 Task: For heading Arial black with underline.  font size for heading18,  'Change the font style of data to'Calibri.  and font size to 9,  Change the alignment of both headline & data to Align center.  In the sheet  EvaluationSalesByProduct
Action: Mouse moved to (17, 113)
Screenshot: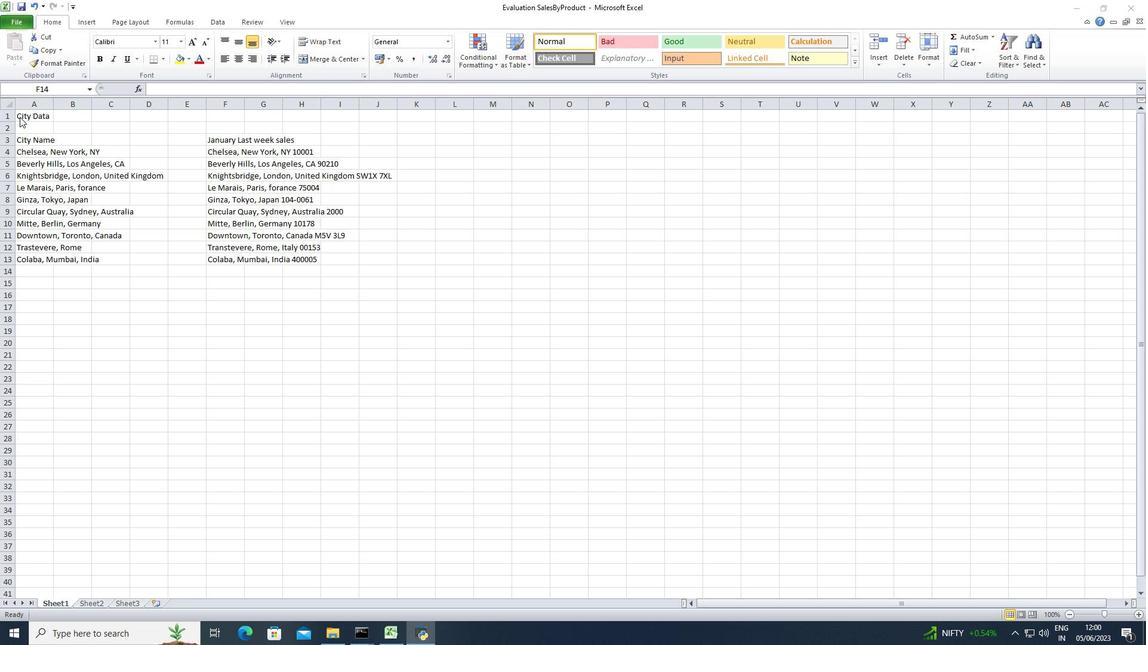 
Action: Mouse pressed left at (17, 113)
Screenshot: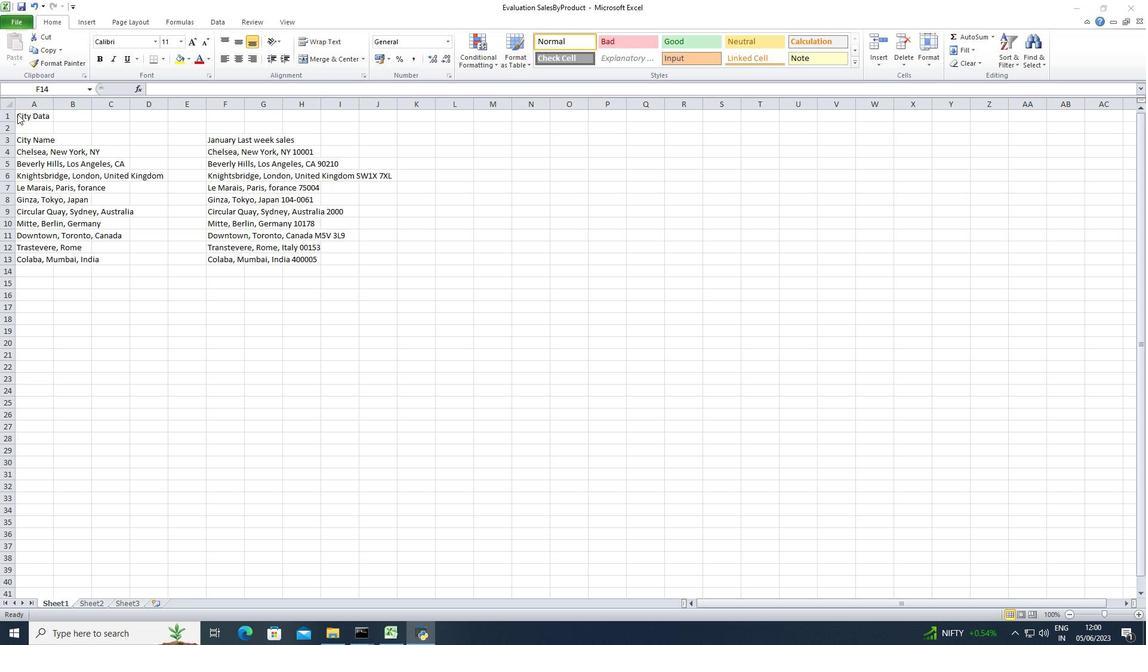 
Action: Mouse moved to (21, 115)
Screenshot: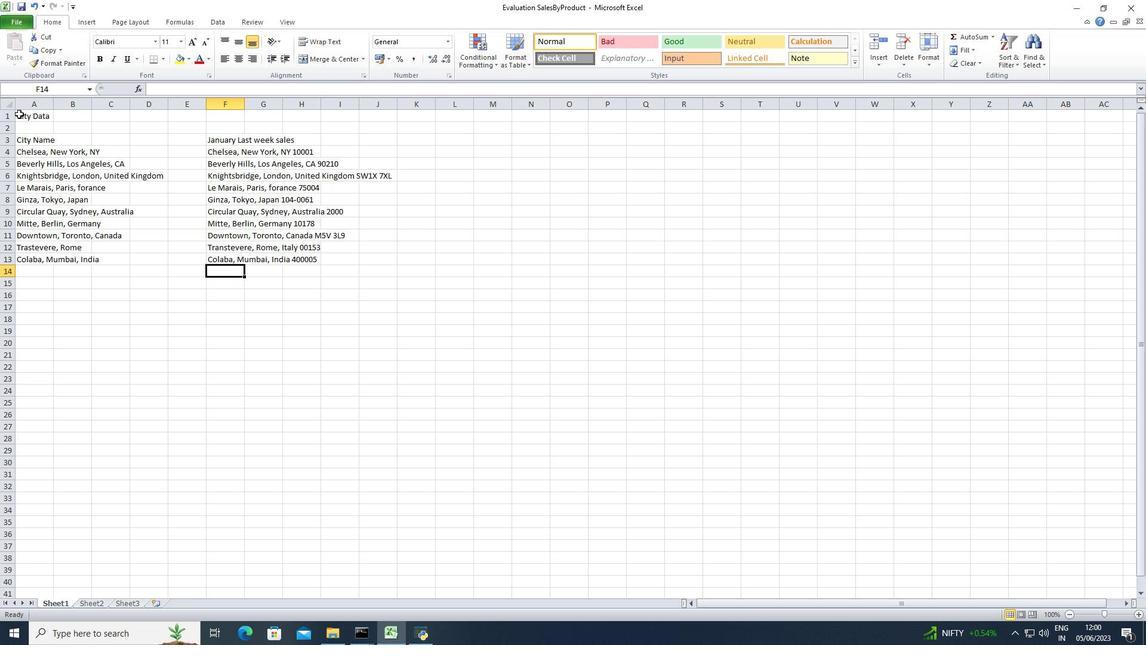 
Action: Mouse pressed left at (21, 115)
Screenshot: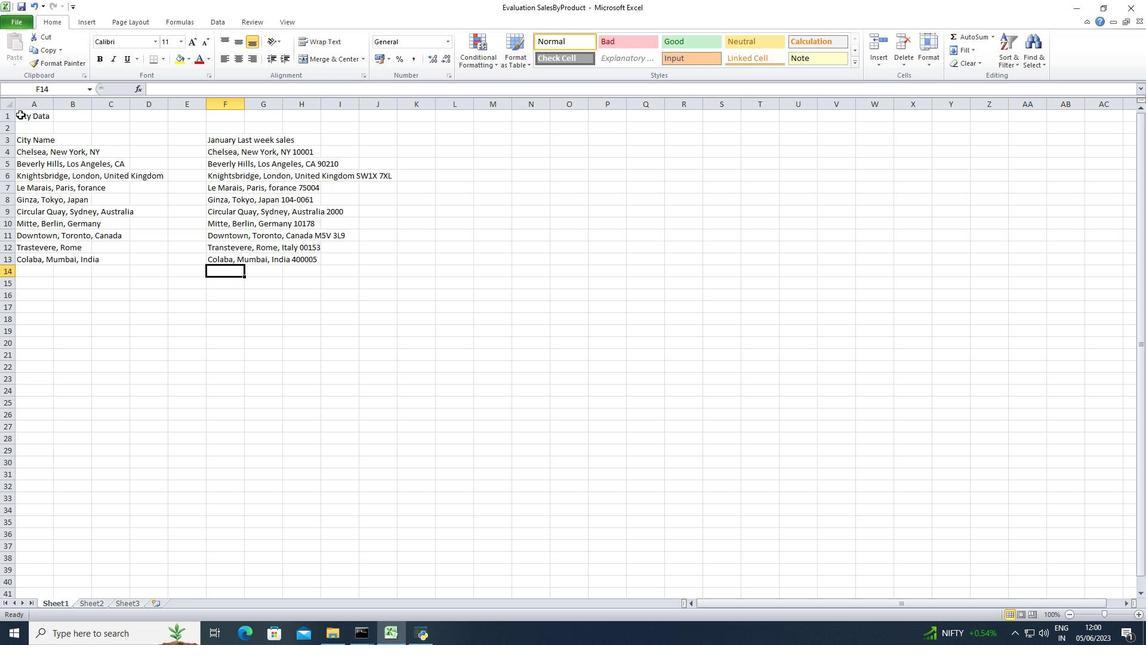 
Action: Mouse pressed left at (21, 115)
Screenshot: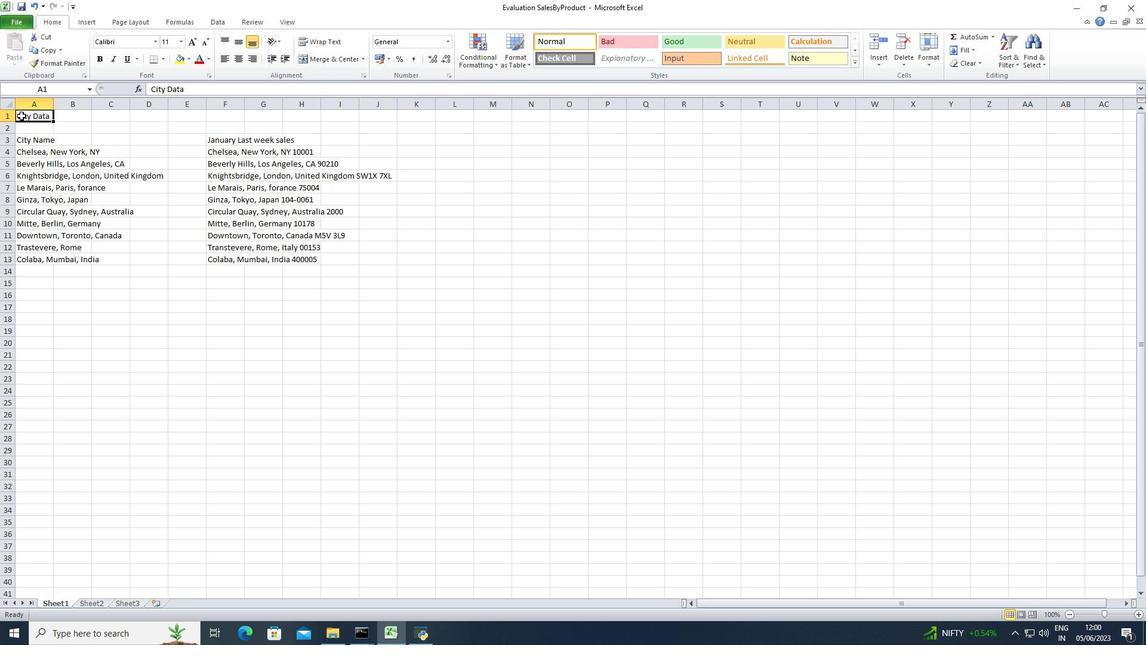 
Action: Mouse moved to (63, 118)
Screenshot: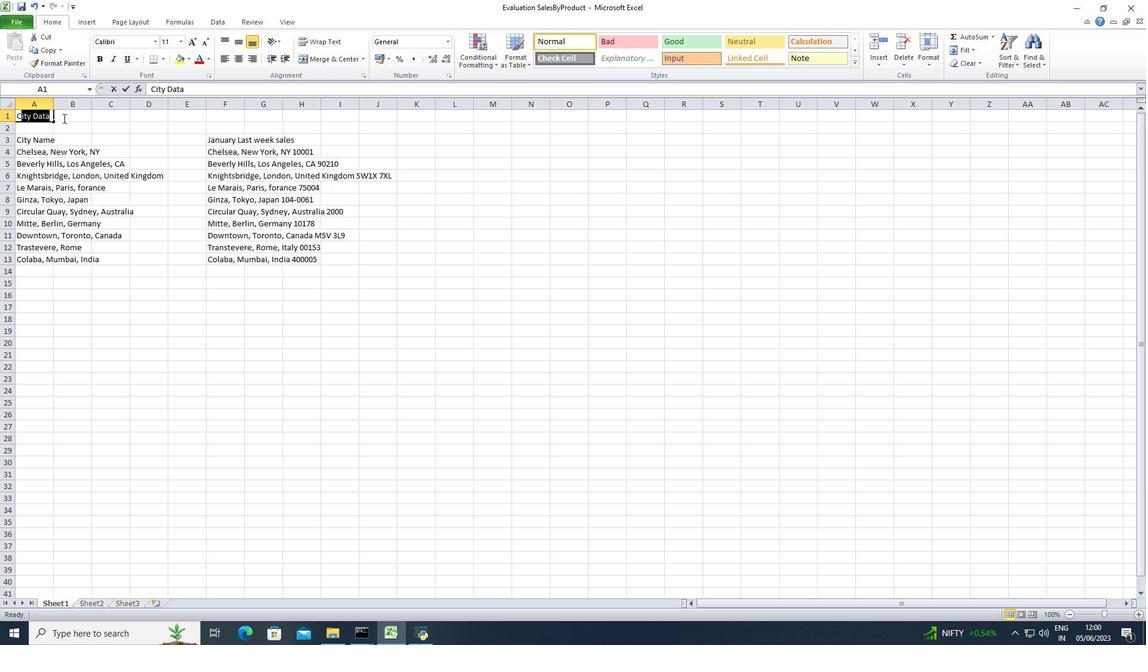 
Action: Mouse pressed left at (63, 118)
Screenshot: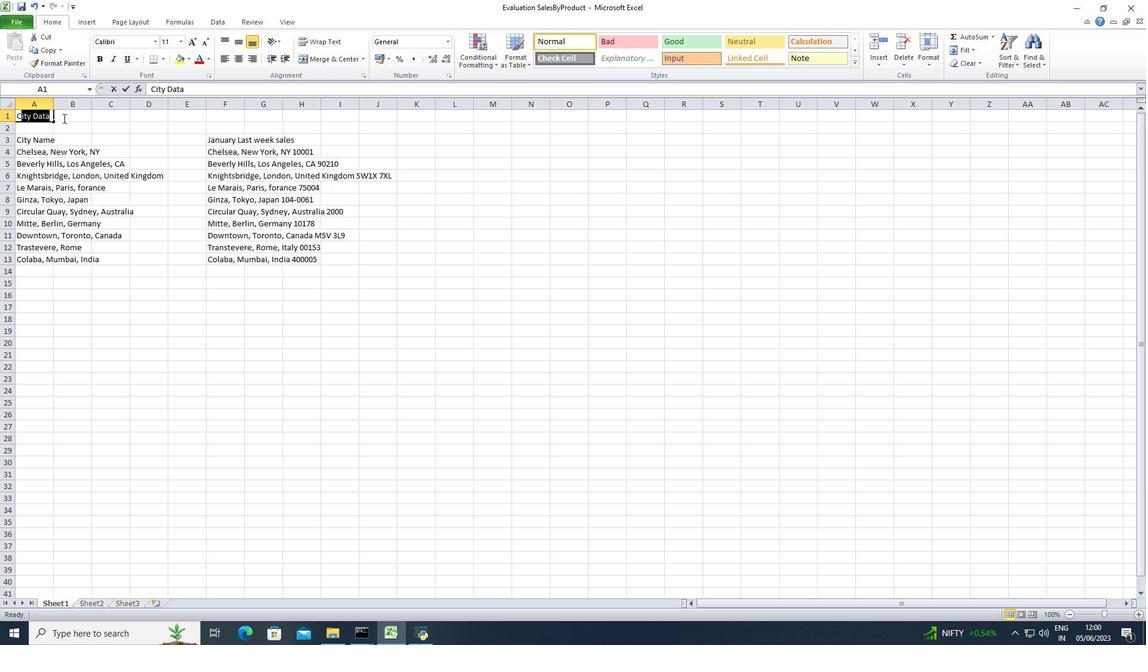 
Action: Mouse moved to (25, 118)
Screenshot: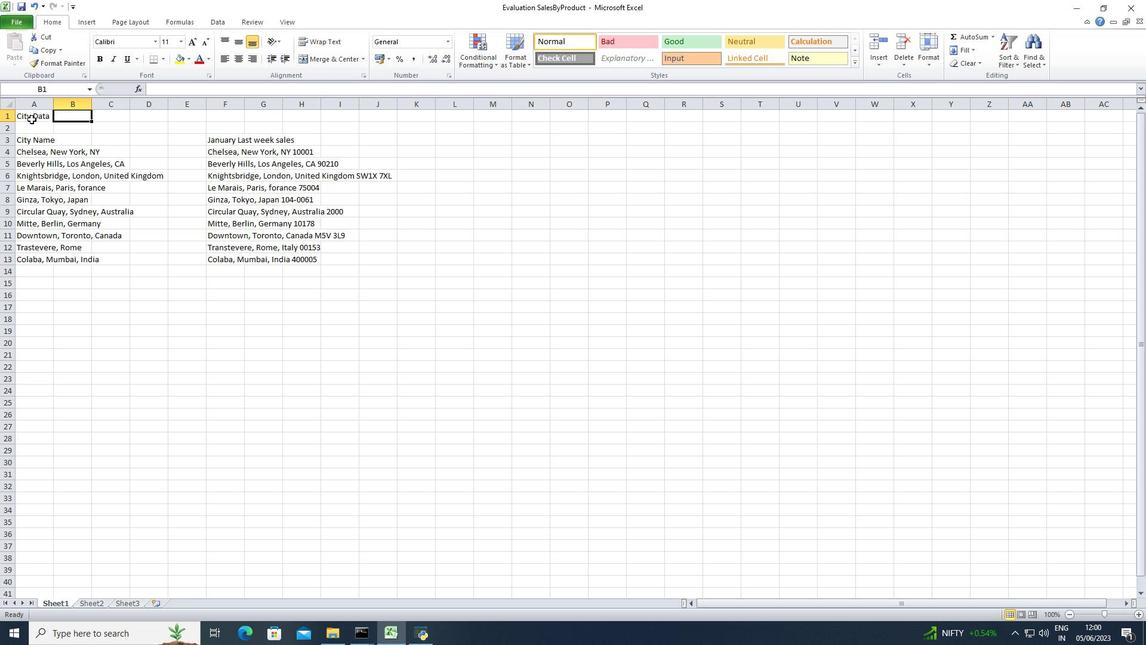 
Action: Mouse pressed left at (25, 118)
Screenshot: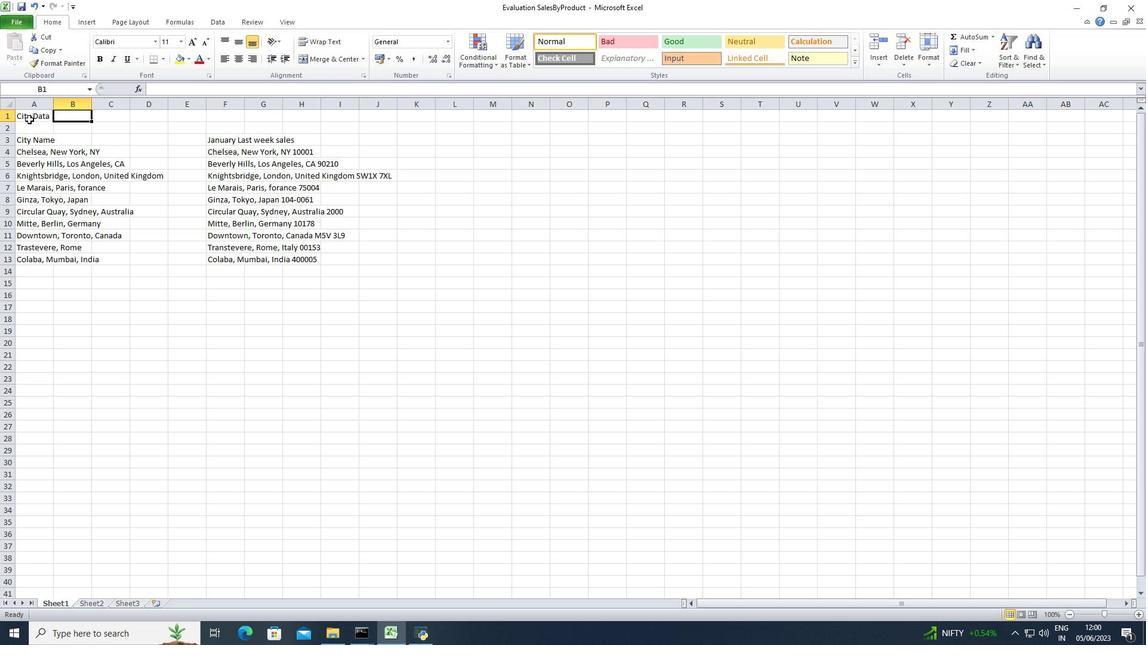 
Action: Mouse moved to (118, 41)
Screenshot: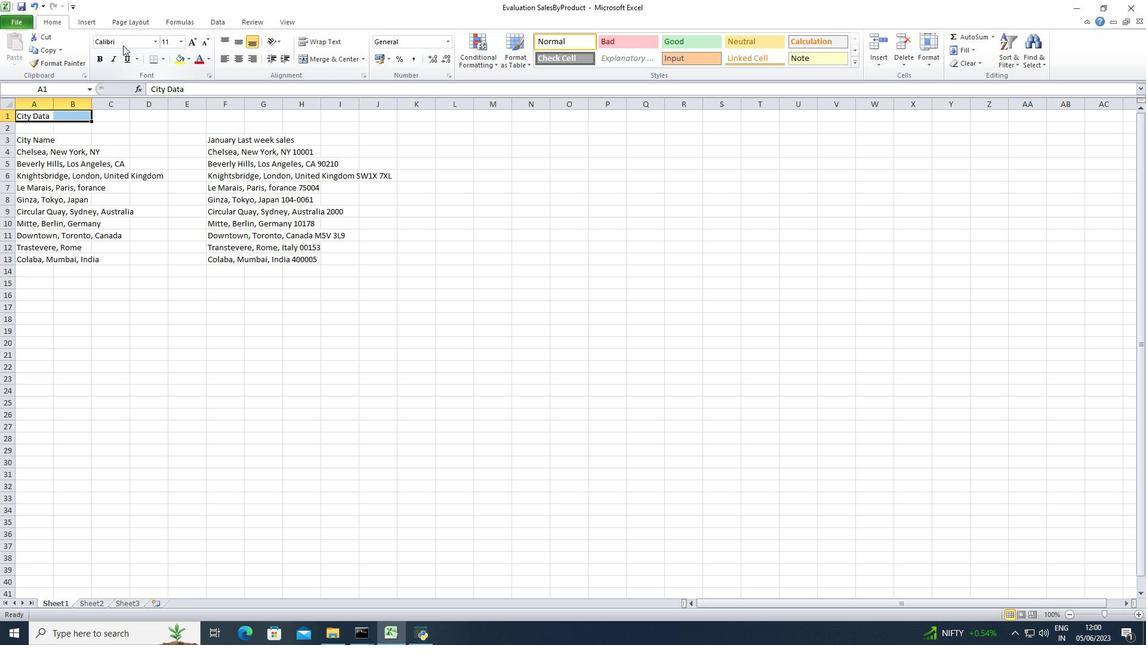 
Action: Mouse pressed left at (118, 41)
Screenshot: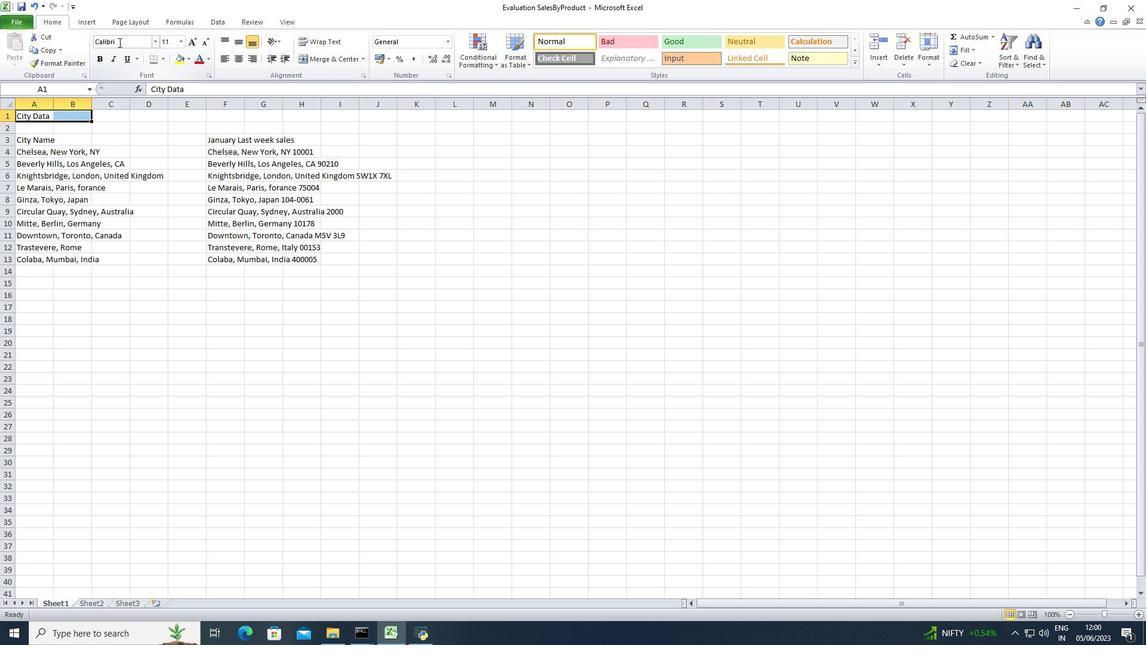 
Action: Key pressed <Key.shift>Arial<Key.space>balck<Key.enter>
Screenshot: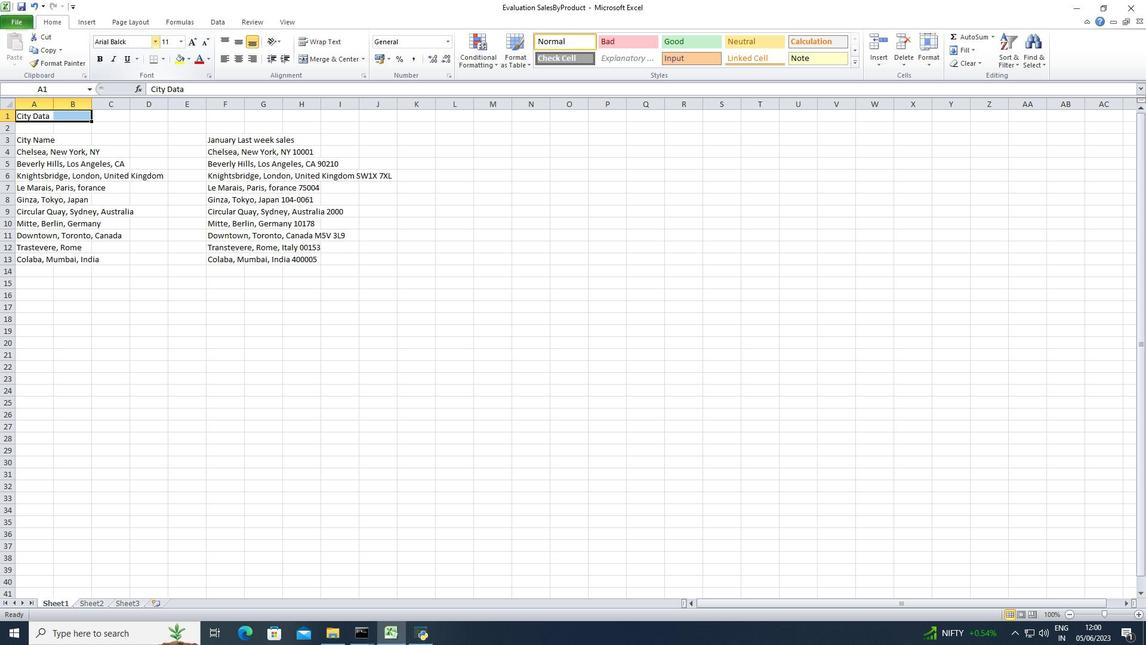 
Action: Mouse moved to (124, 53)
Screenshot: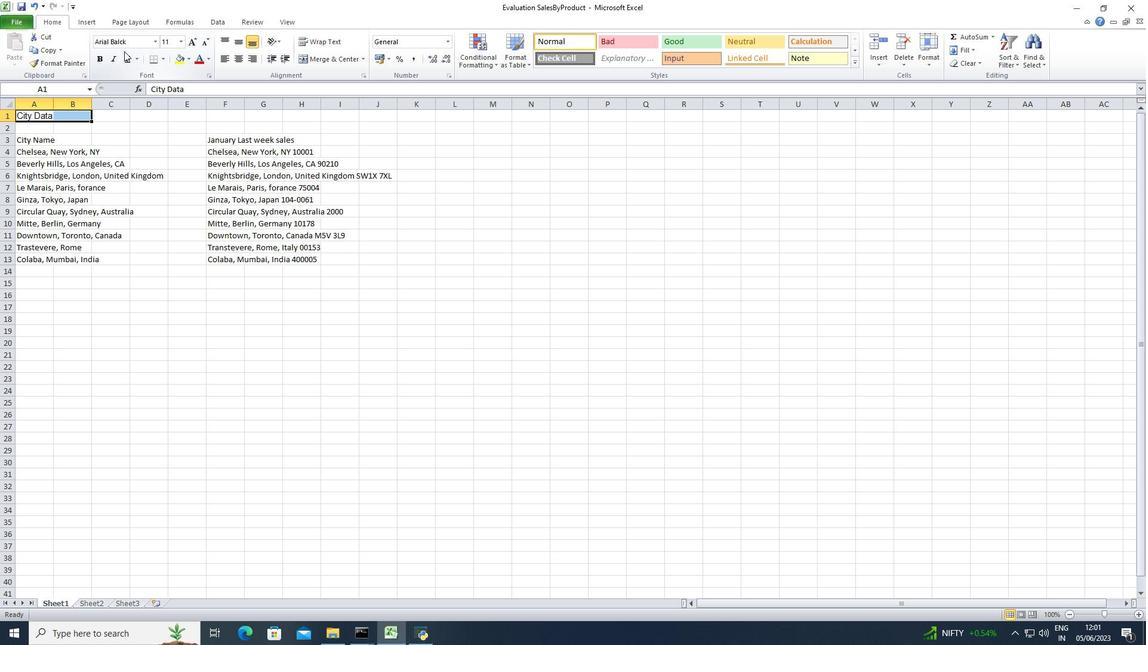 
Action: Mouse pressed left at (124, 53)
Screenshot: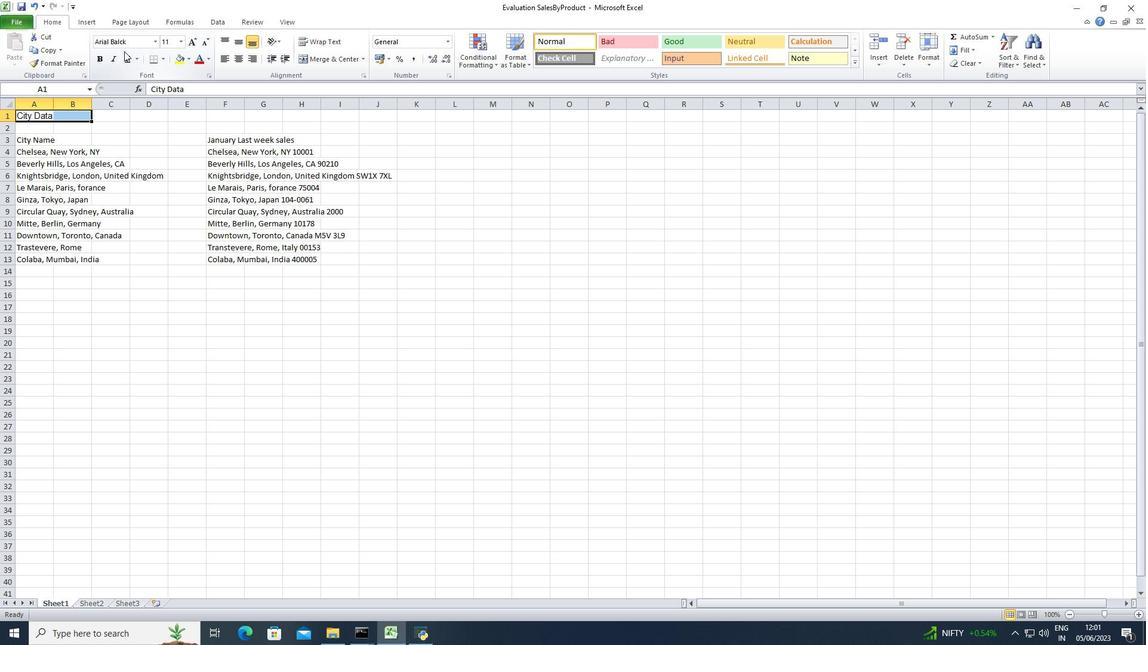 
Action: Mouse moved to (182, 38)
Screenshot: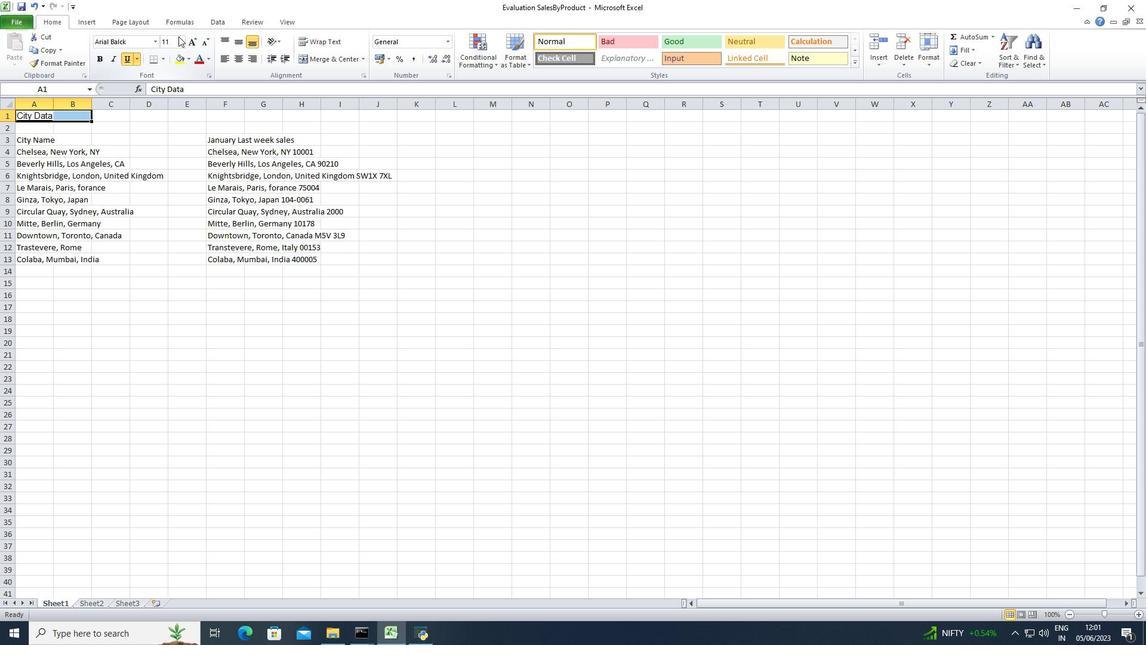
Action: Mouse pressed left at (182, 38)
Screenshot: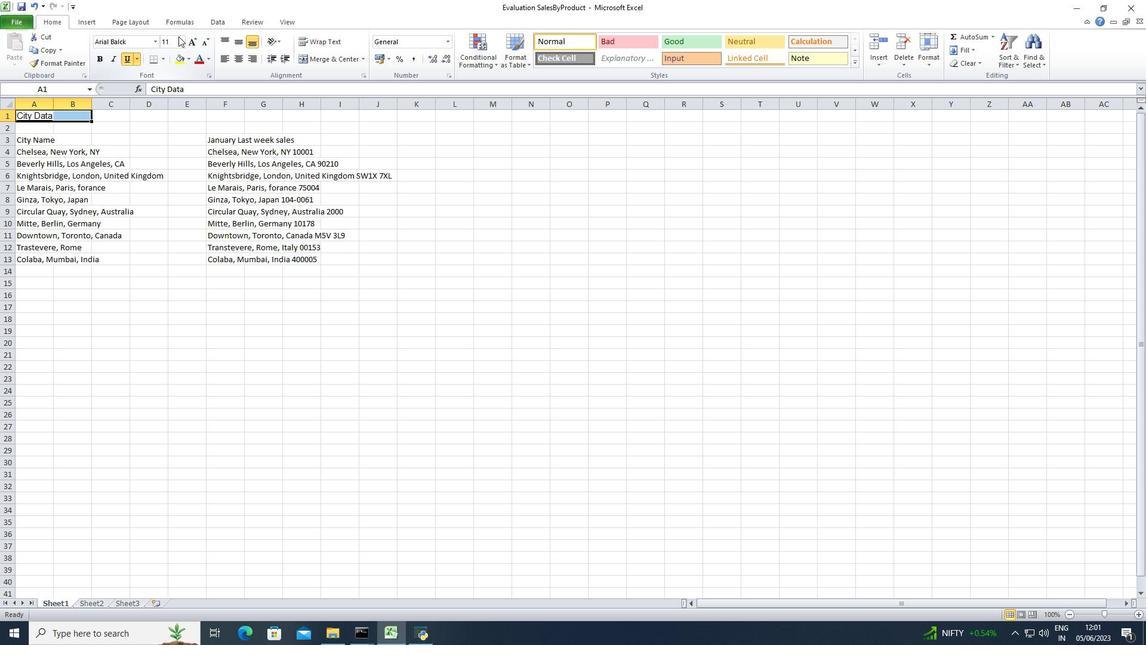 
Action: Mouse moved to (171, 121)
Screenshot: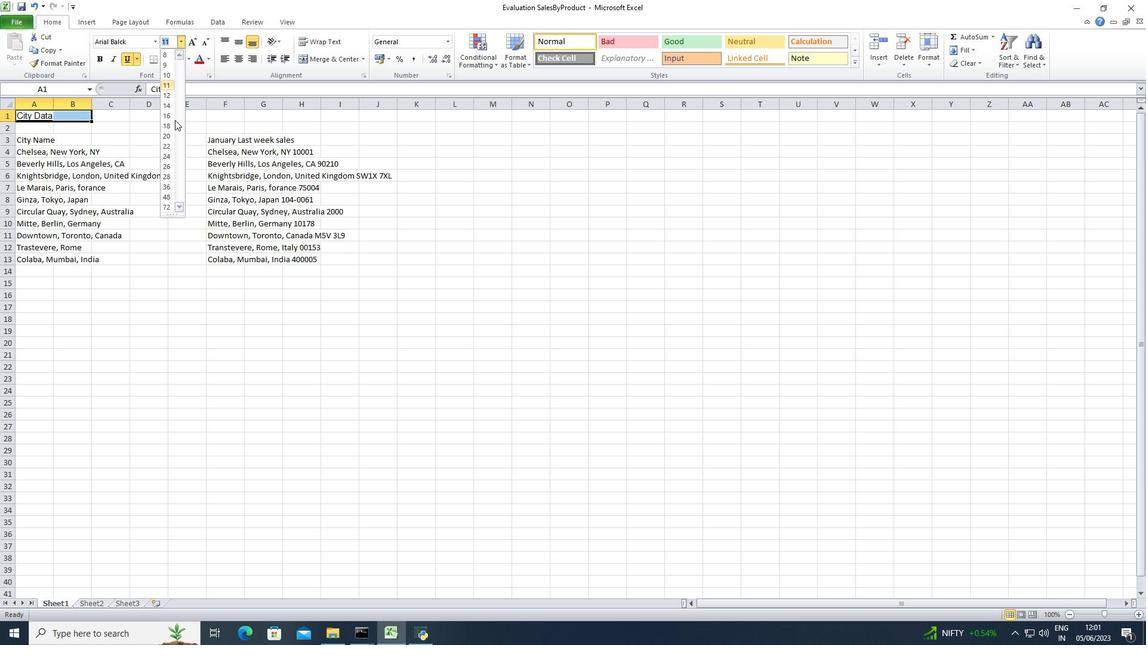 
Action: Mouse pressed left at (171, 121)
Screenshot: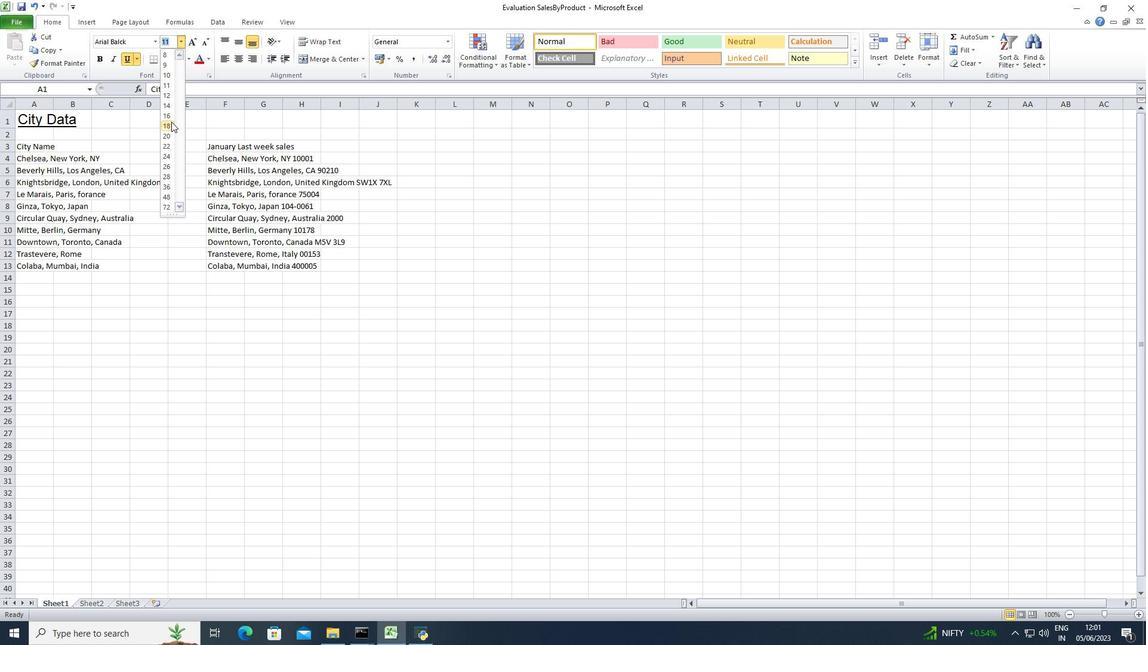 
Action: Mouse moved to (38, 148)
Screenshot: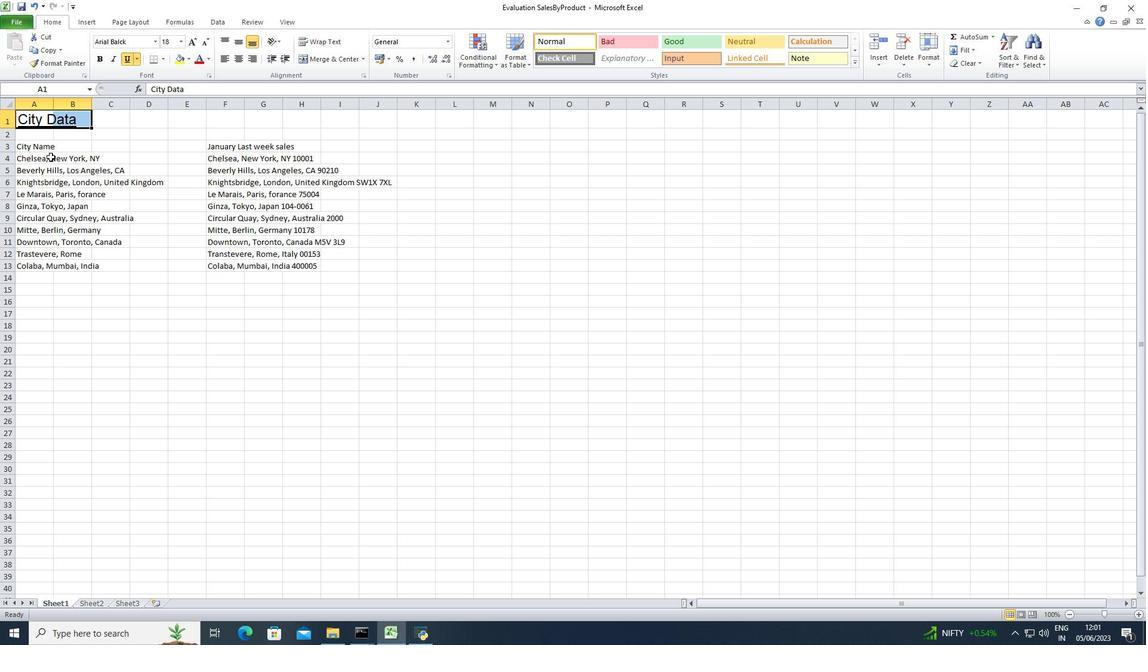 
Action: Mouse pressed left at (38, 148)
Screenshot: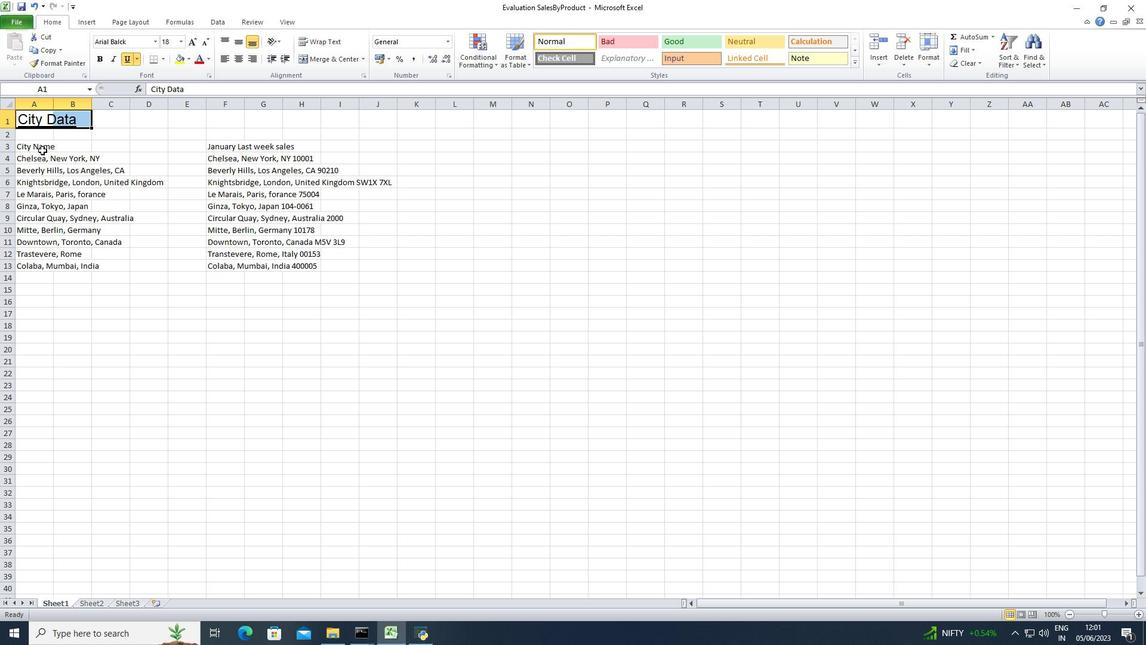 
Action: Mouse moved to (116, 44)
Screenshot: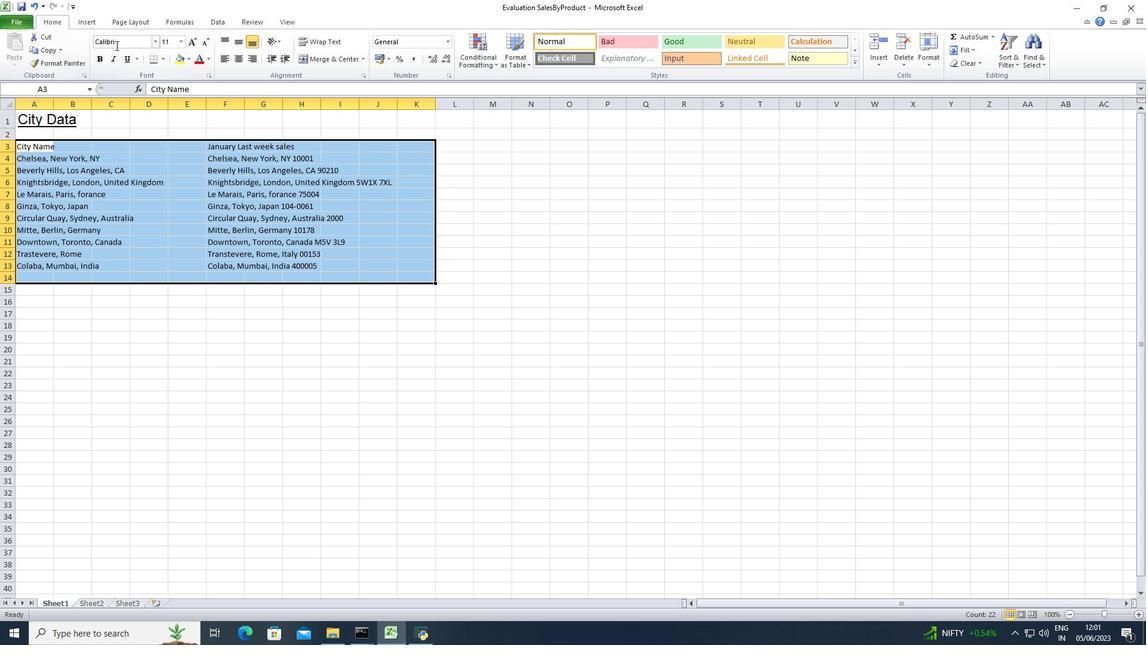 
Action: Mouse pressed left at (116, 44)
Screenshot: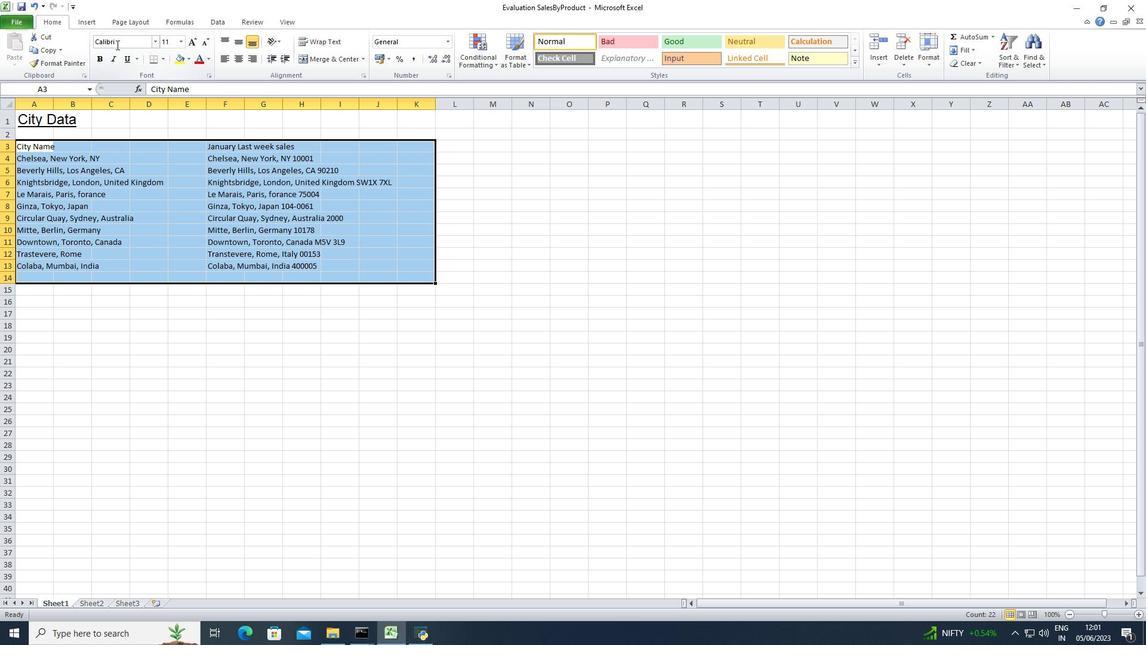 
Action: Key pressed <Key.enter>
Screenshot: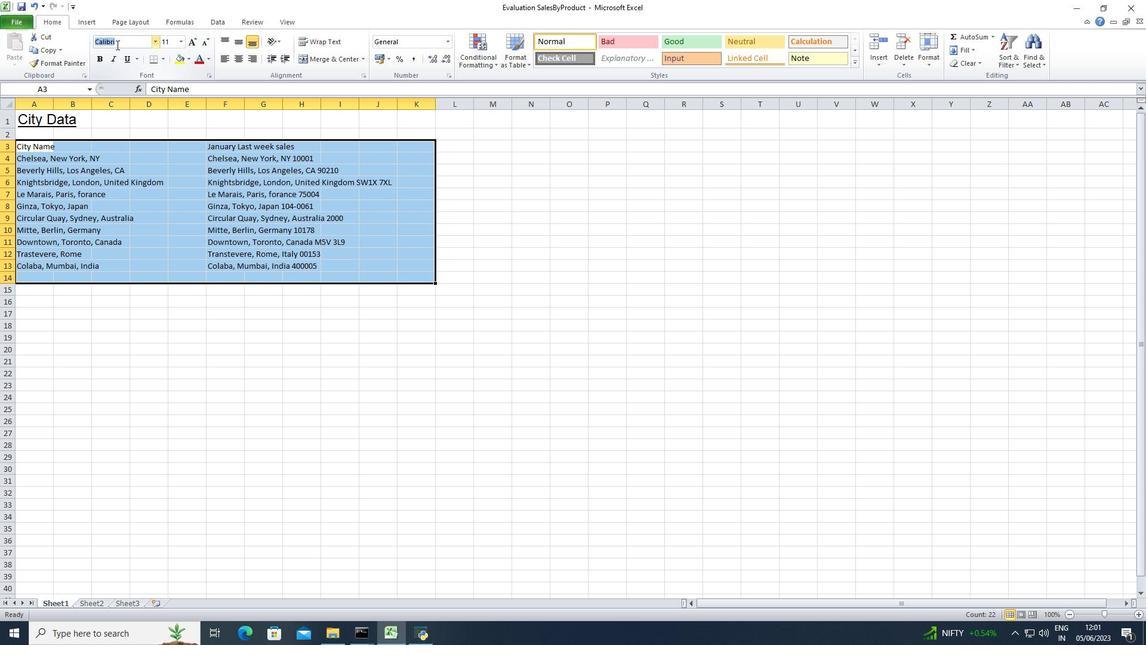 
Action: Mouse moved to (180, 39)
Screenshot: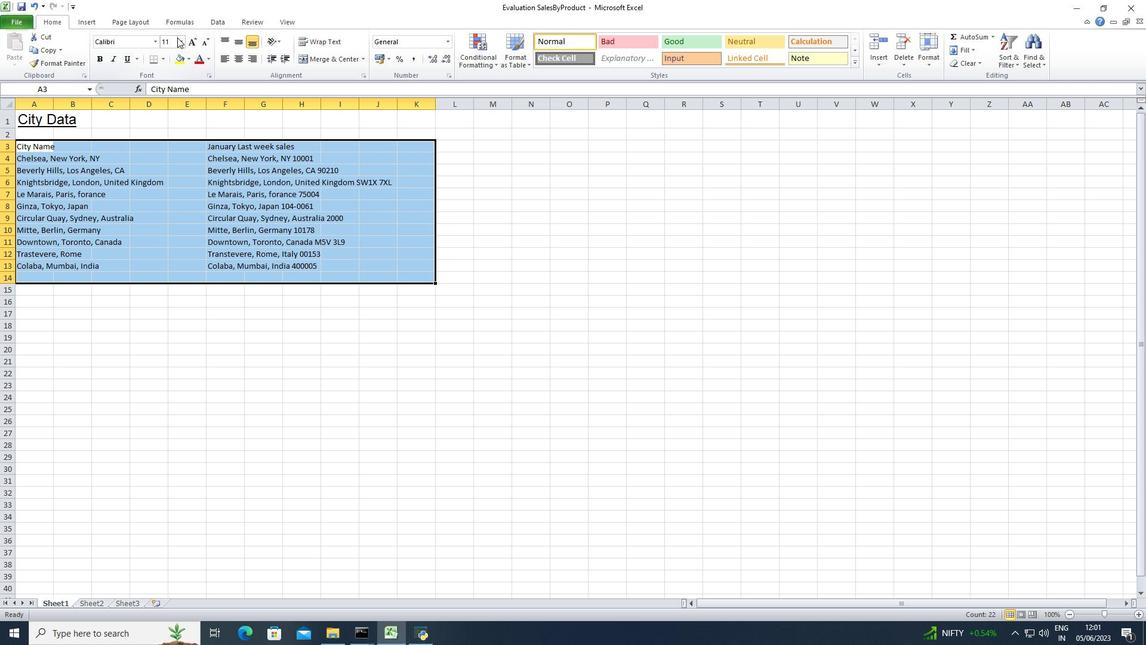 
Action: Mouse pressed left at (180, 39)
Screenshot: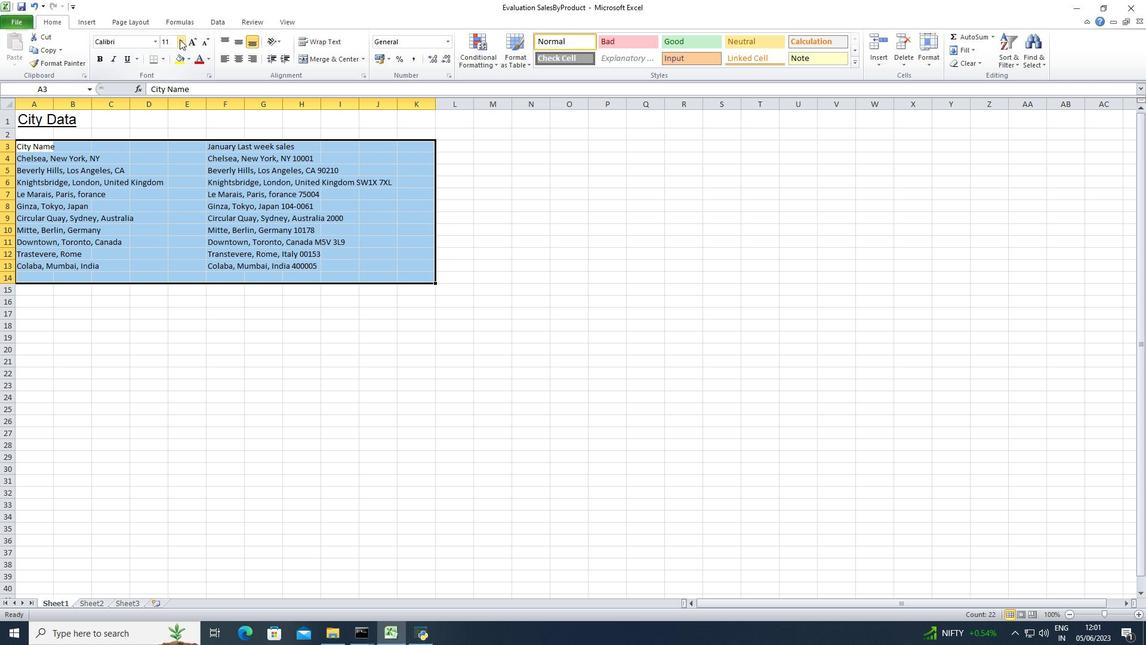
Action: Mouse moved to (168, 64)
Screenshot: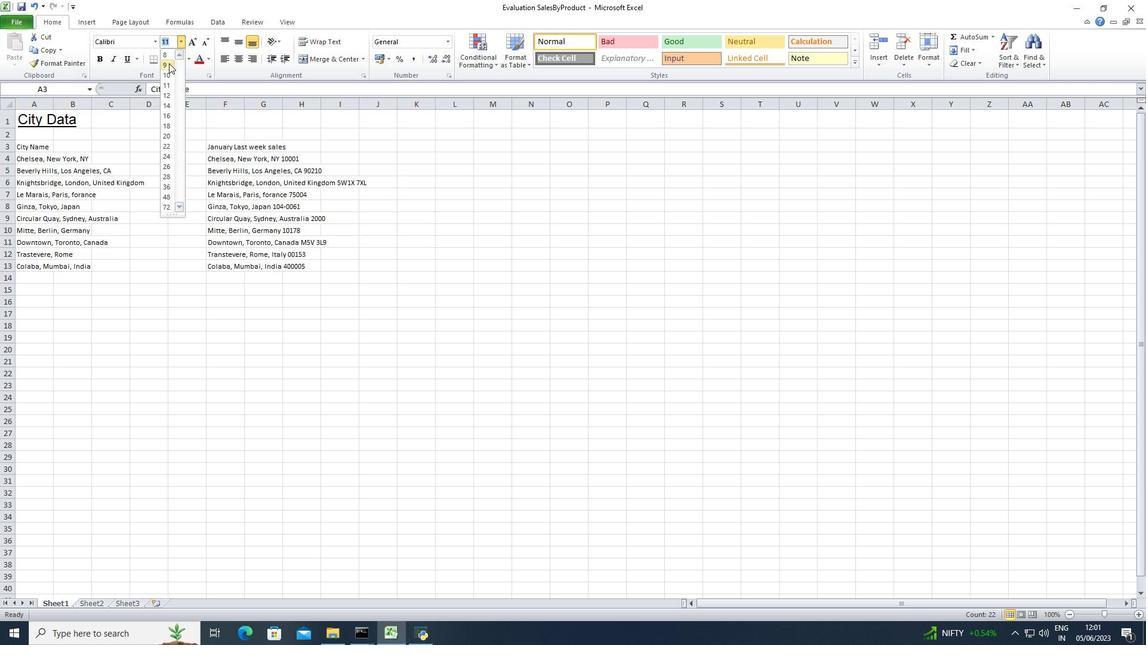 
Action: Mouse pressed left at (168, 64)
Screenshot: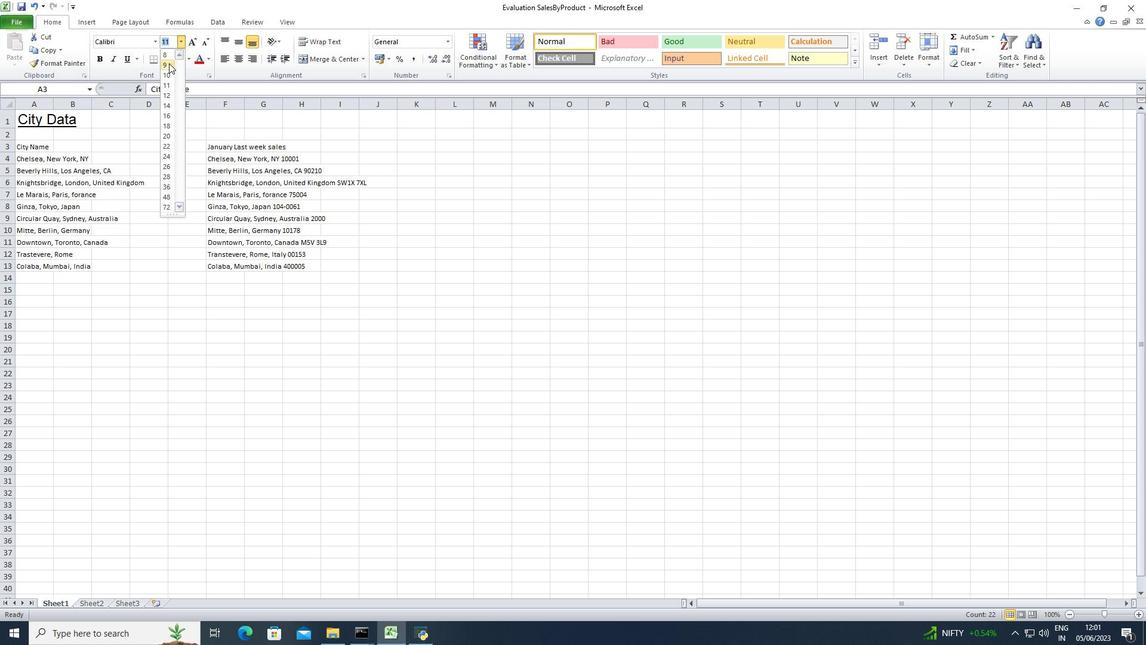 
Action: Mouse moved to (238, 62)
Screenshot: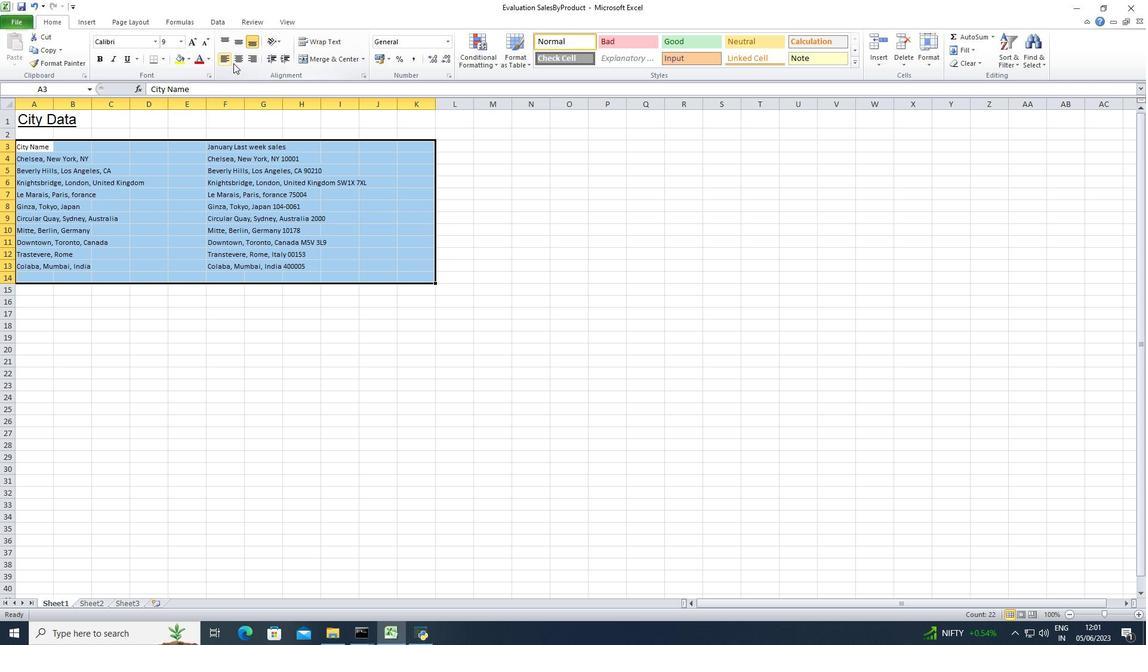 
Action: Mouse pressed left at (238, 62)
Screenshot: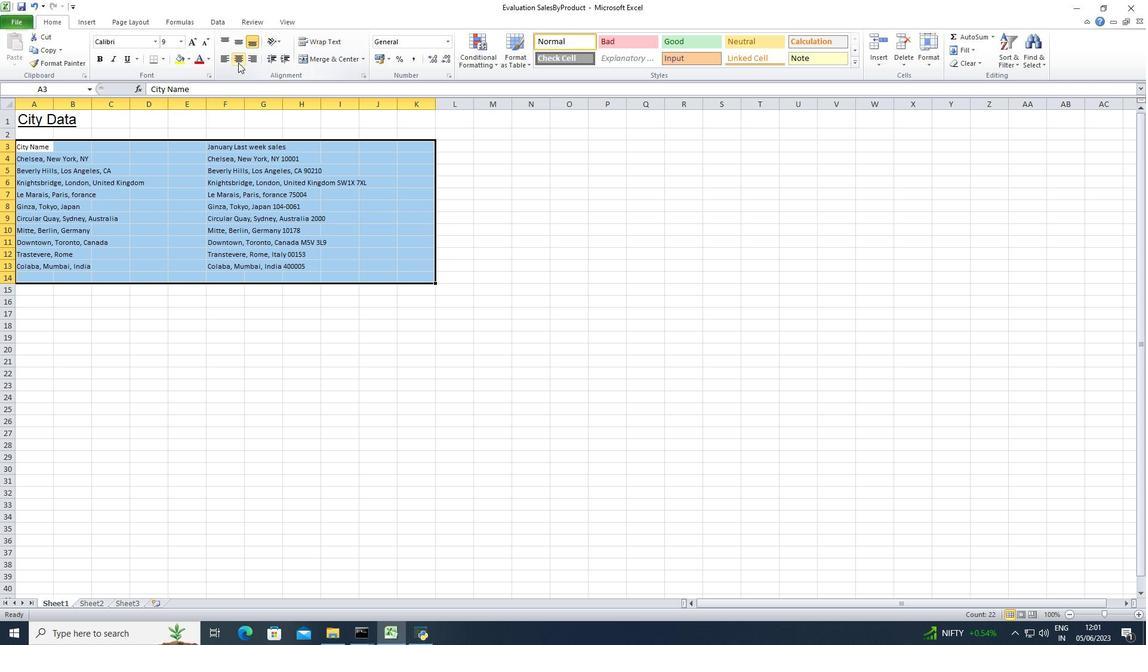 
Action: Mouse moved to (19, 118)
Screenshot: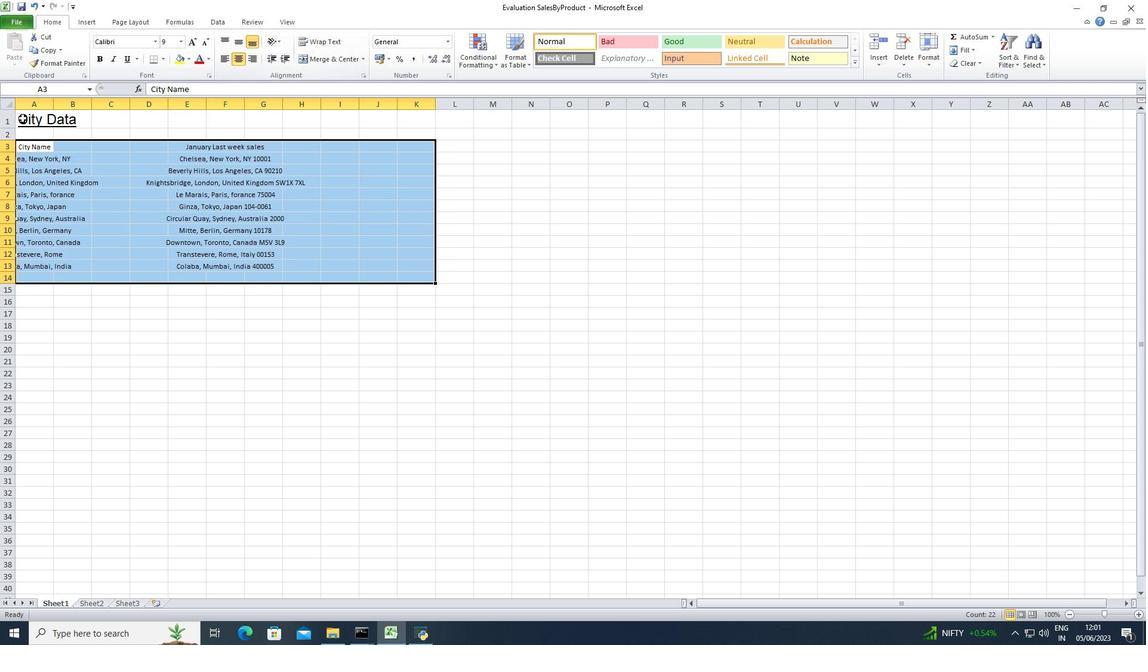 
Action: Mouse pressed left at (19, 118)
Screenshot: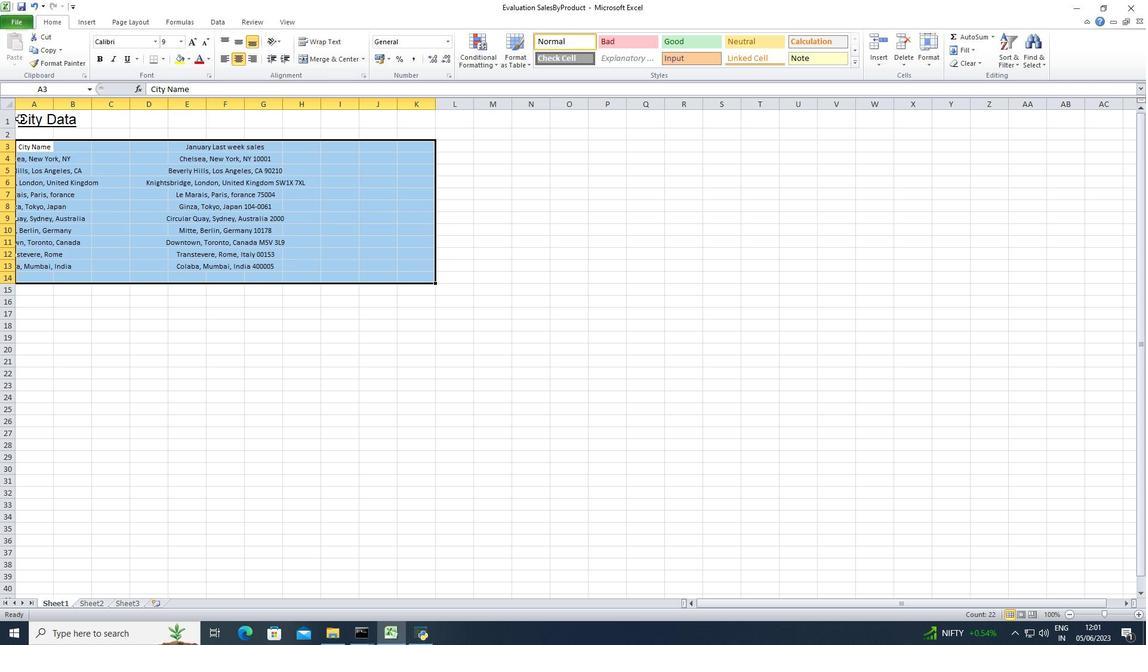 
Action: Mouse moved to (237, 53)
Screenshot: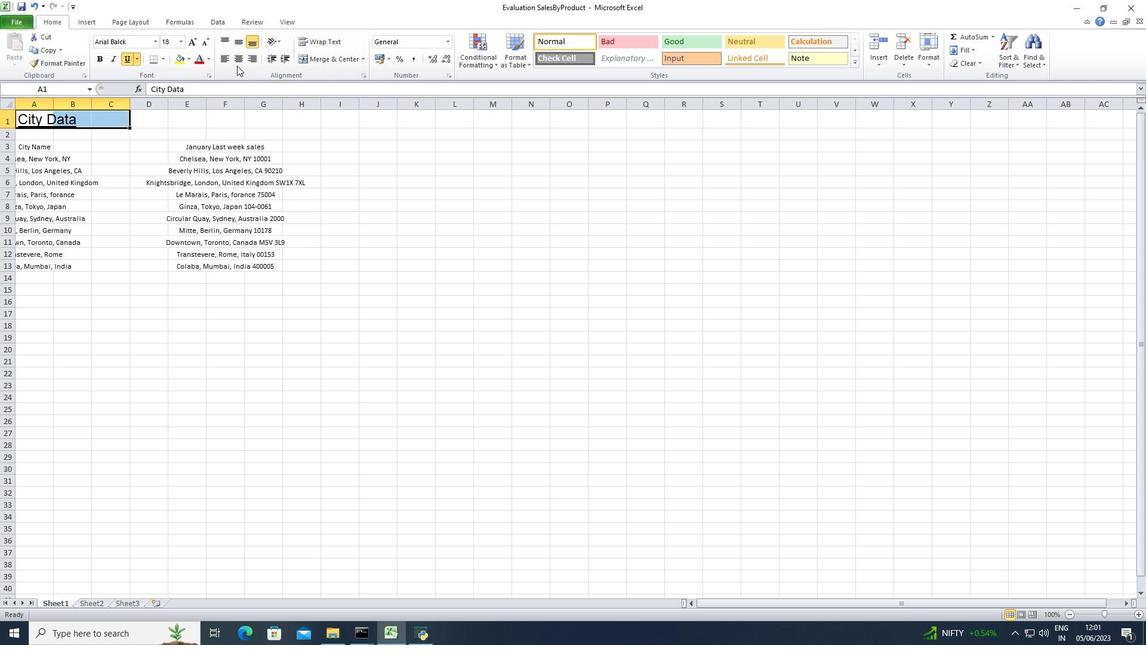 
Action: Mouse pressed left at (237, 53)
Screenshot: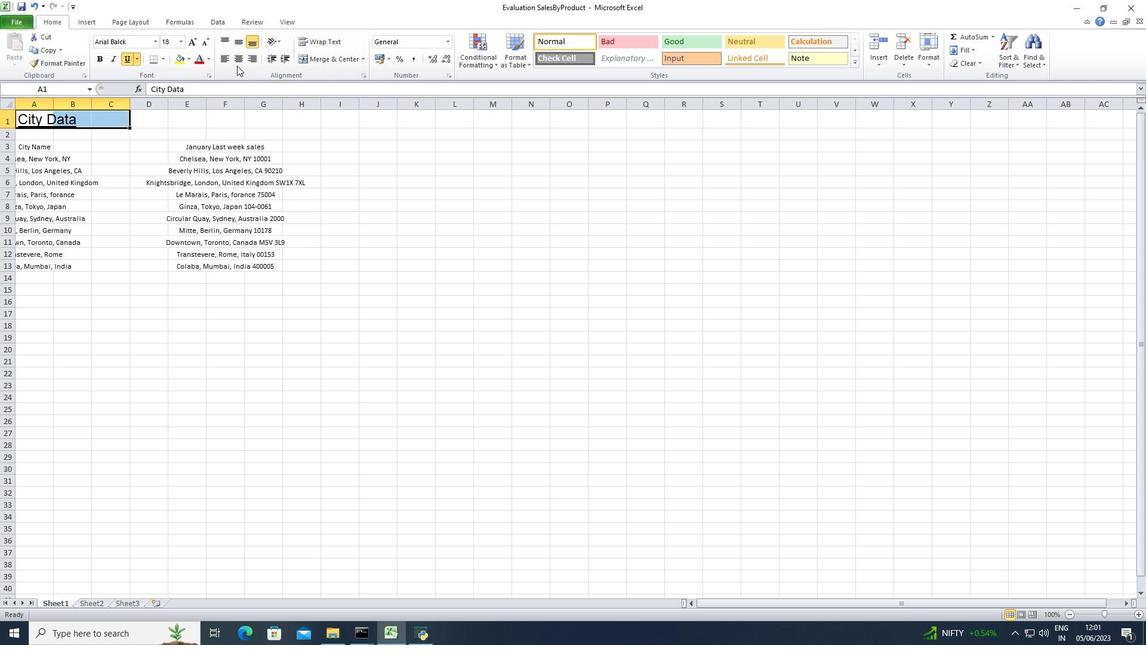 
Action: Mouse moved to (50, 106)
Screenshot: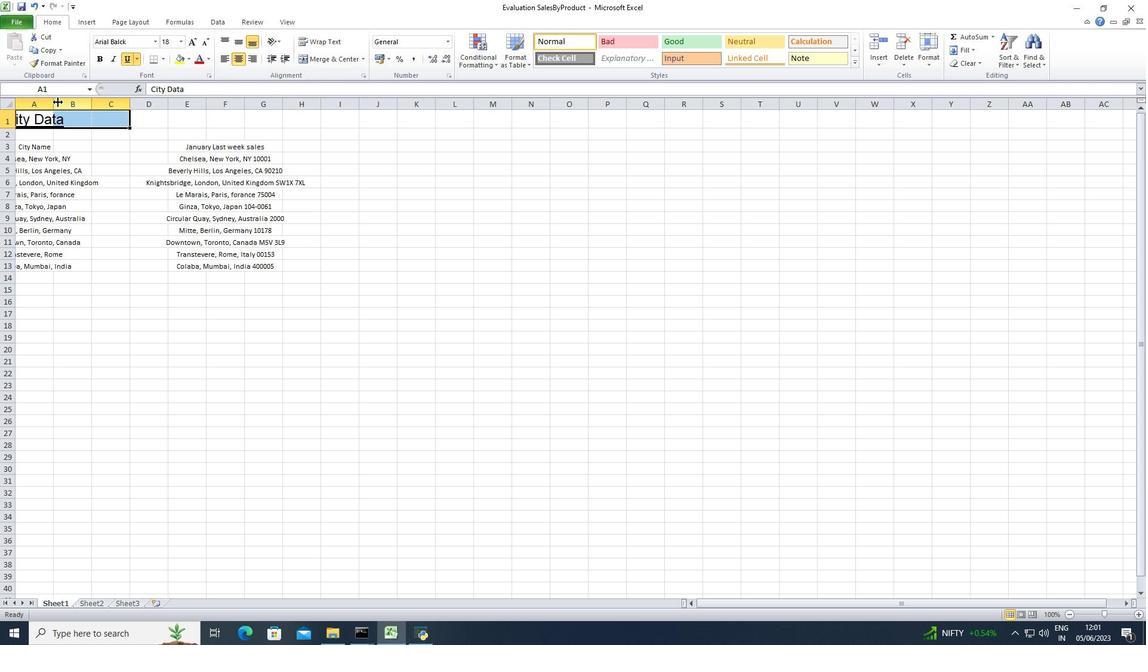 
Action: Mouse pressed left at (50, 106)
Screenshot: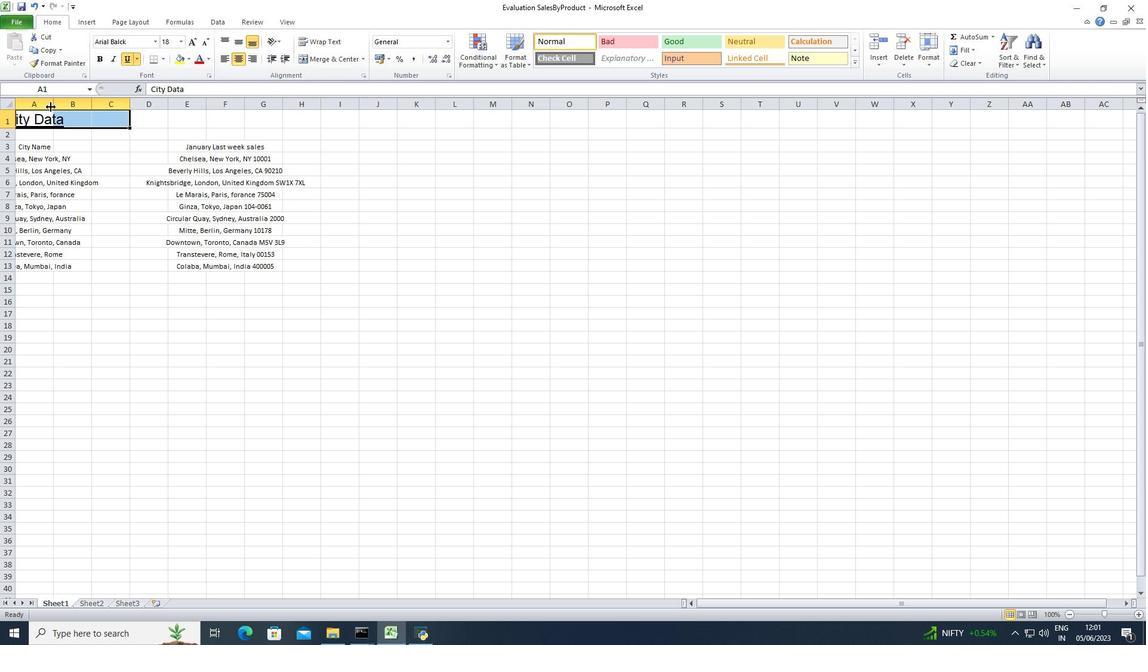 
Action: Mouse moved to (539, 273)
Screenshot: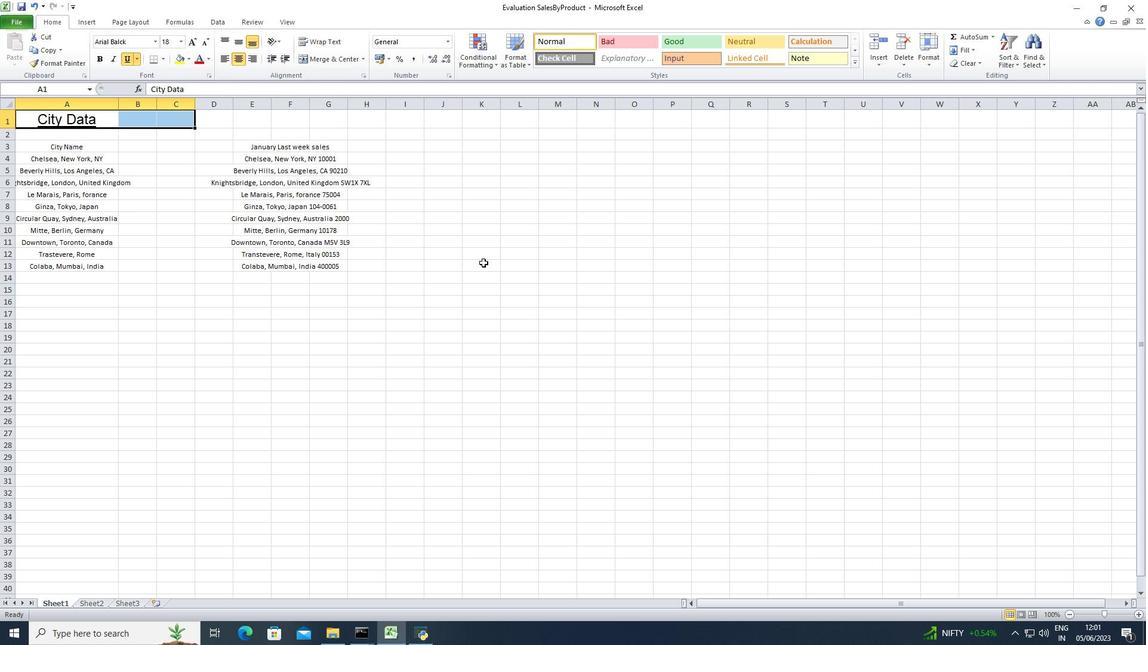 
Action: Mouse pressed left at (539, 273)
Screenshot: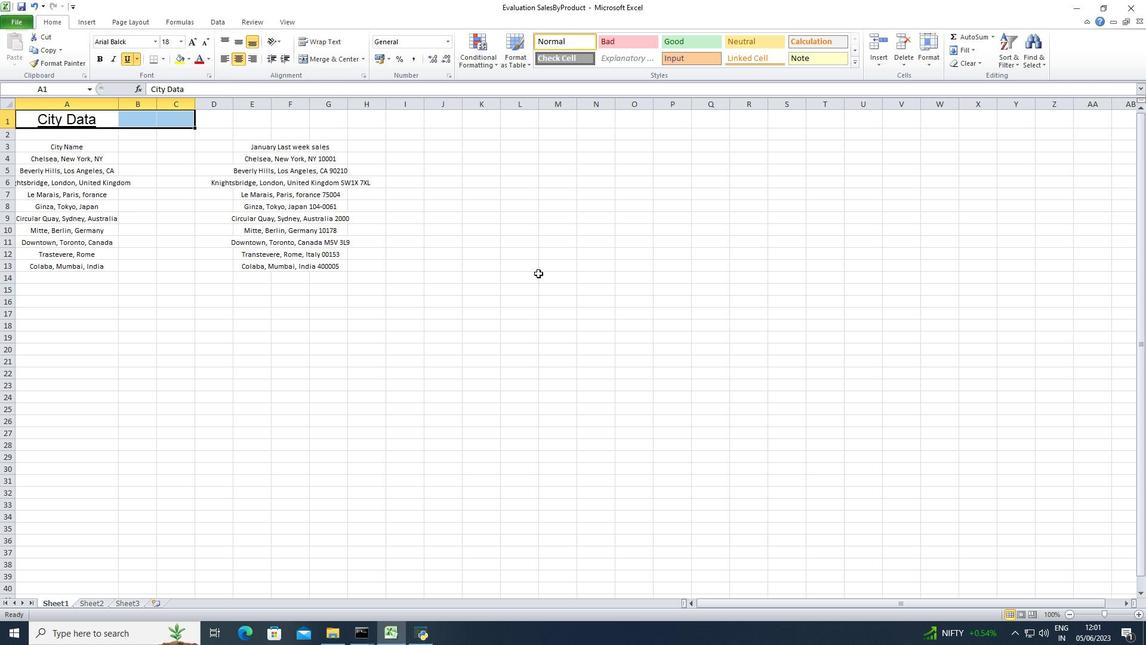 
